 Task: Select the none option in the diff decorations.
Action: Mouse moved to (10, 670)
Screenshot: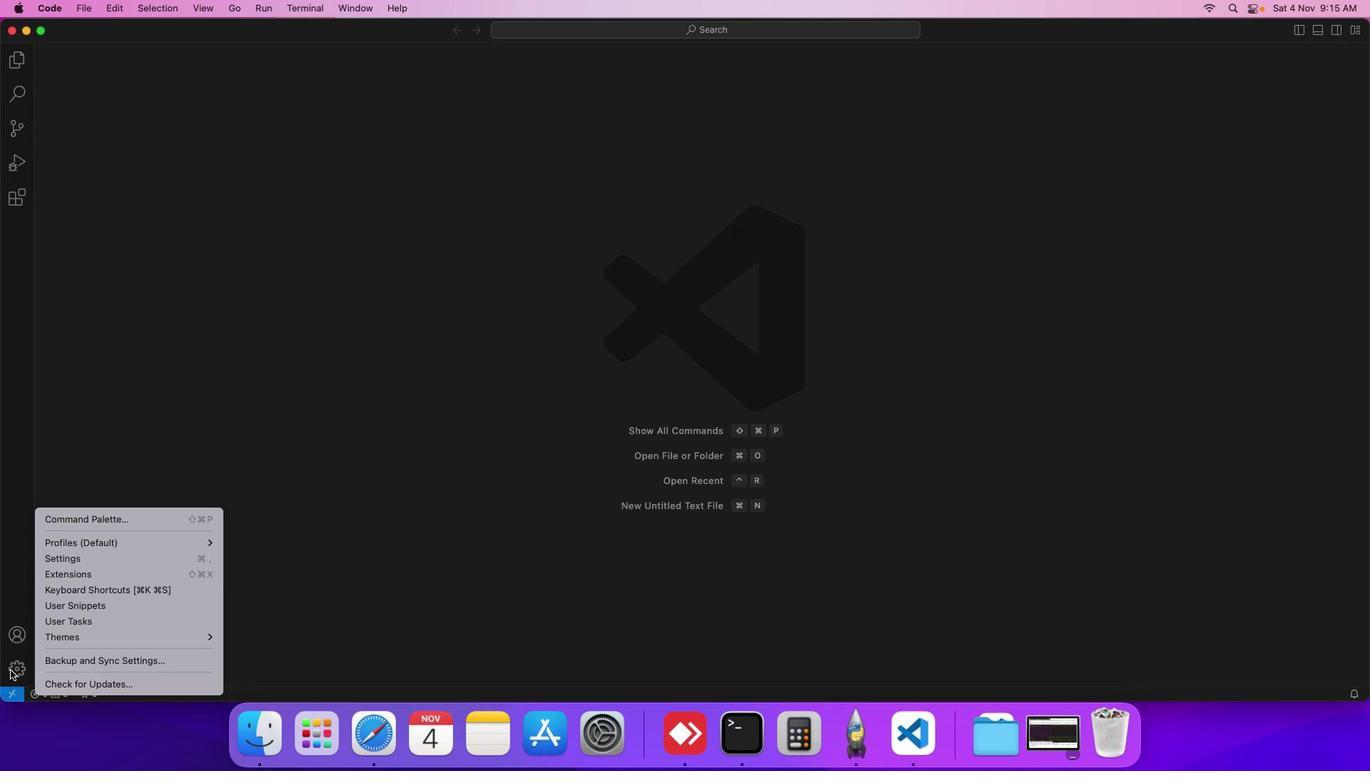 
Action: Mouse pressed left at (10, 670)
Screenshot: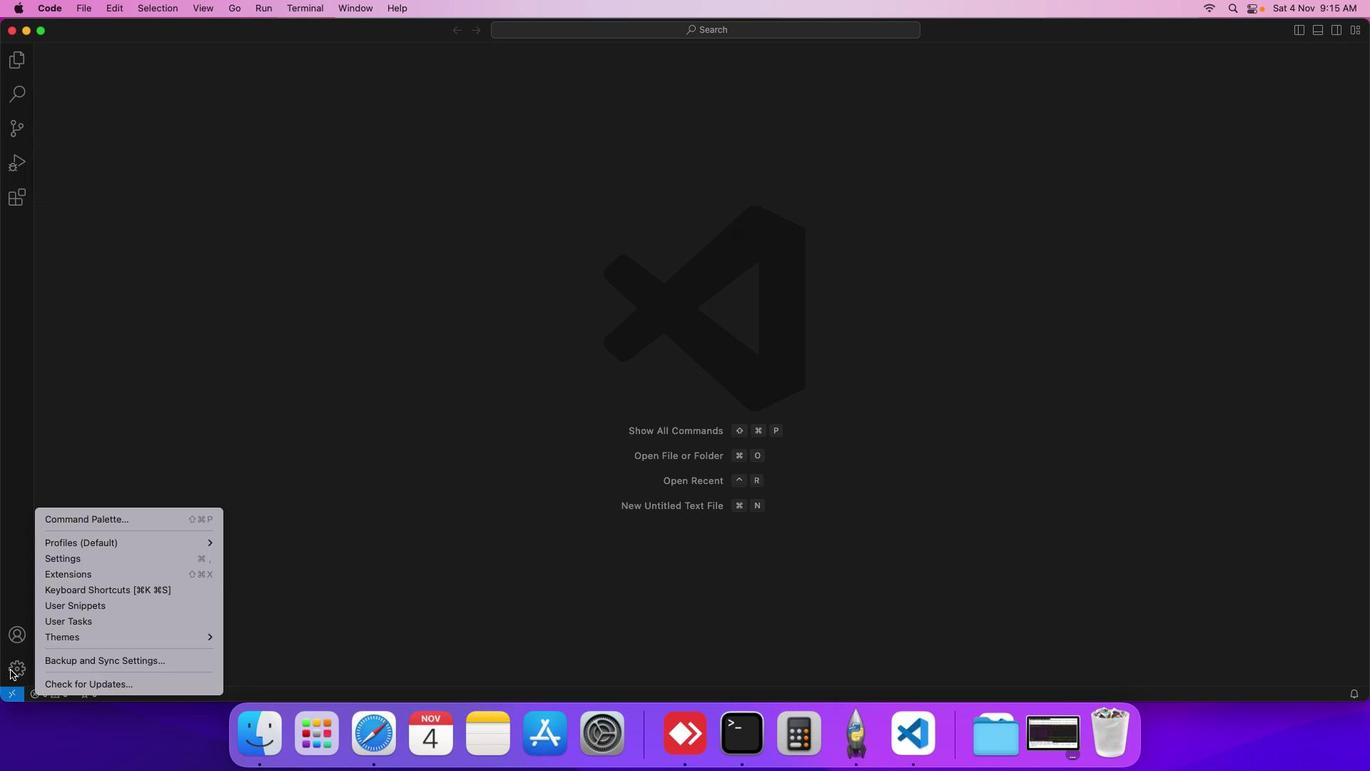 
Action: Mouse moved to (69, 565)
Screenshot: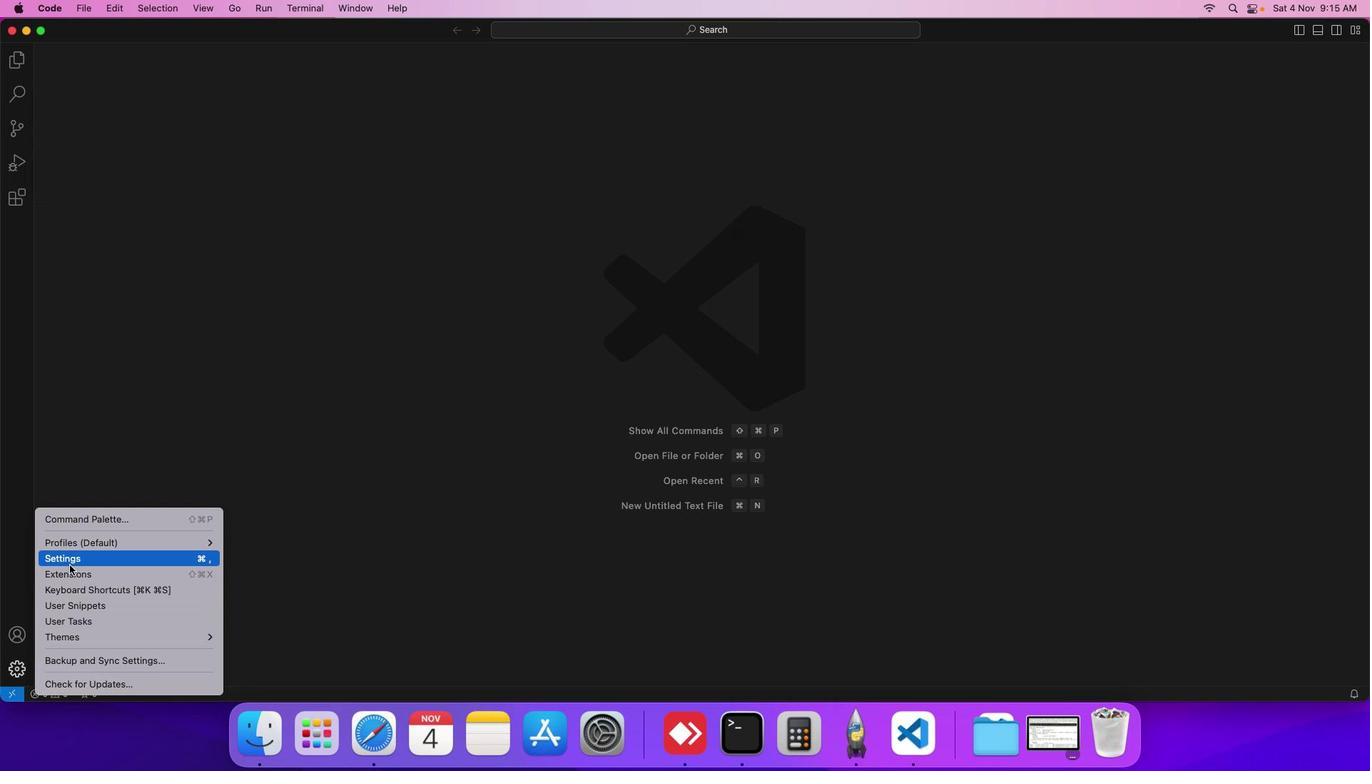 
Action: Mouse pressed left at (69, 565)
Screenshot: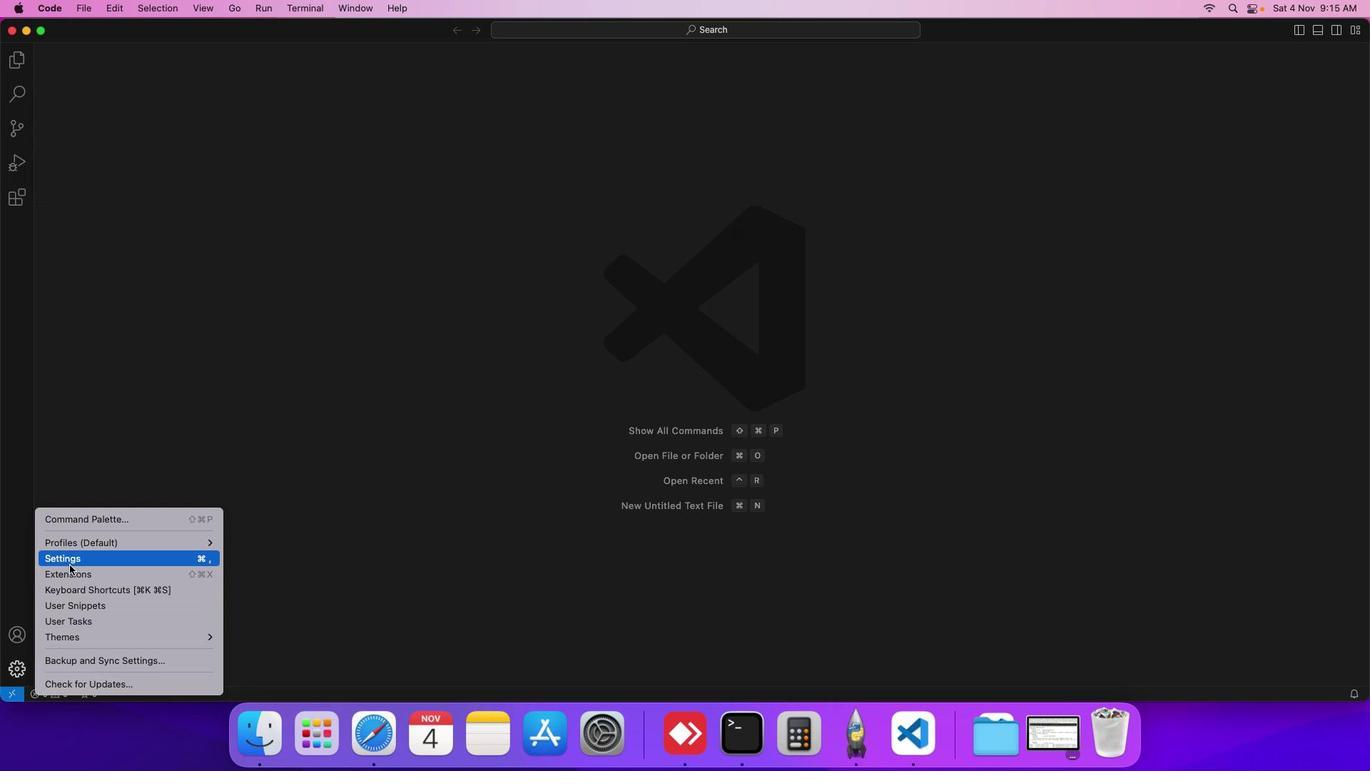 
Action: Mouse moved to (349, 207)
Screenshot: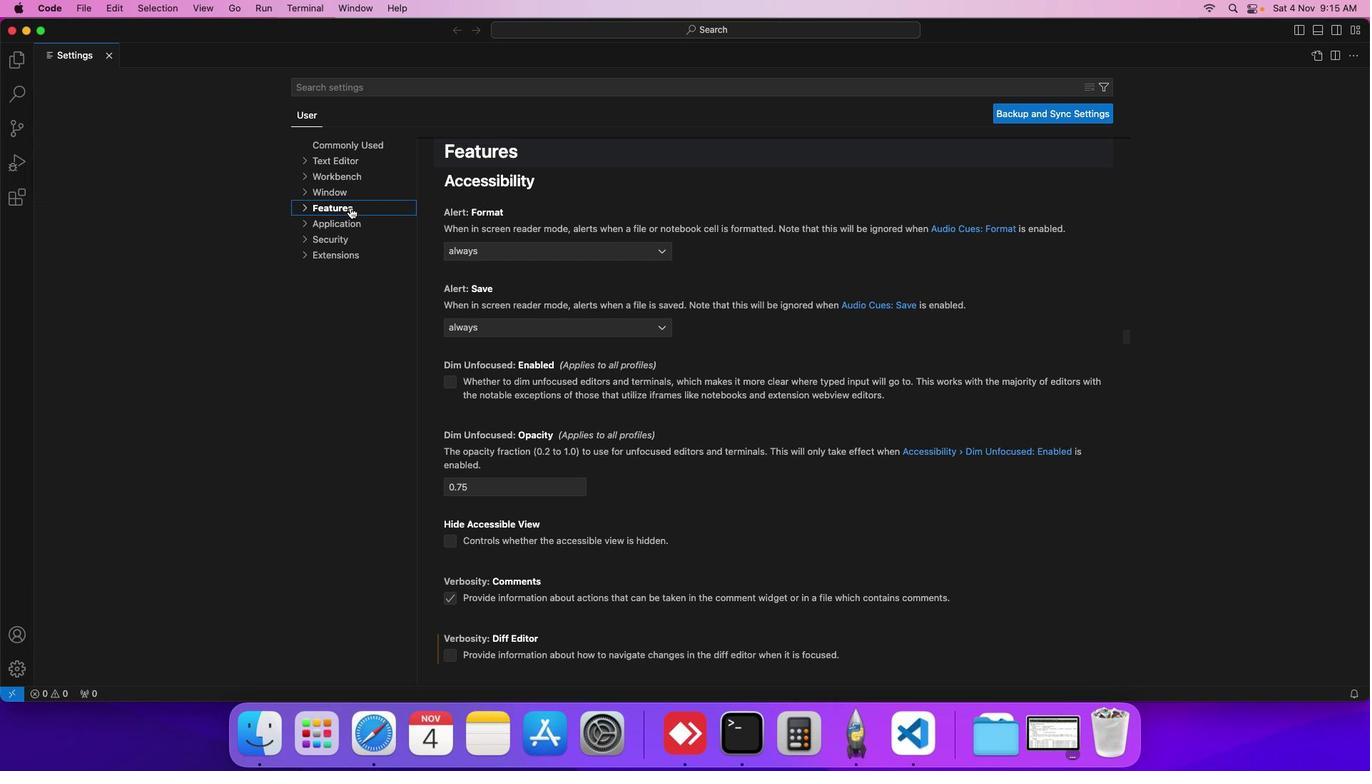 
Action: Mouse pressed left at (349, 207)
Screenshot: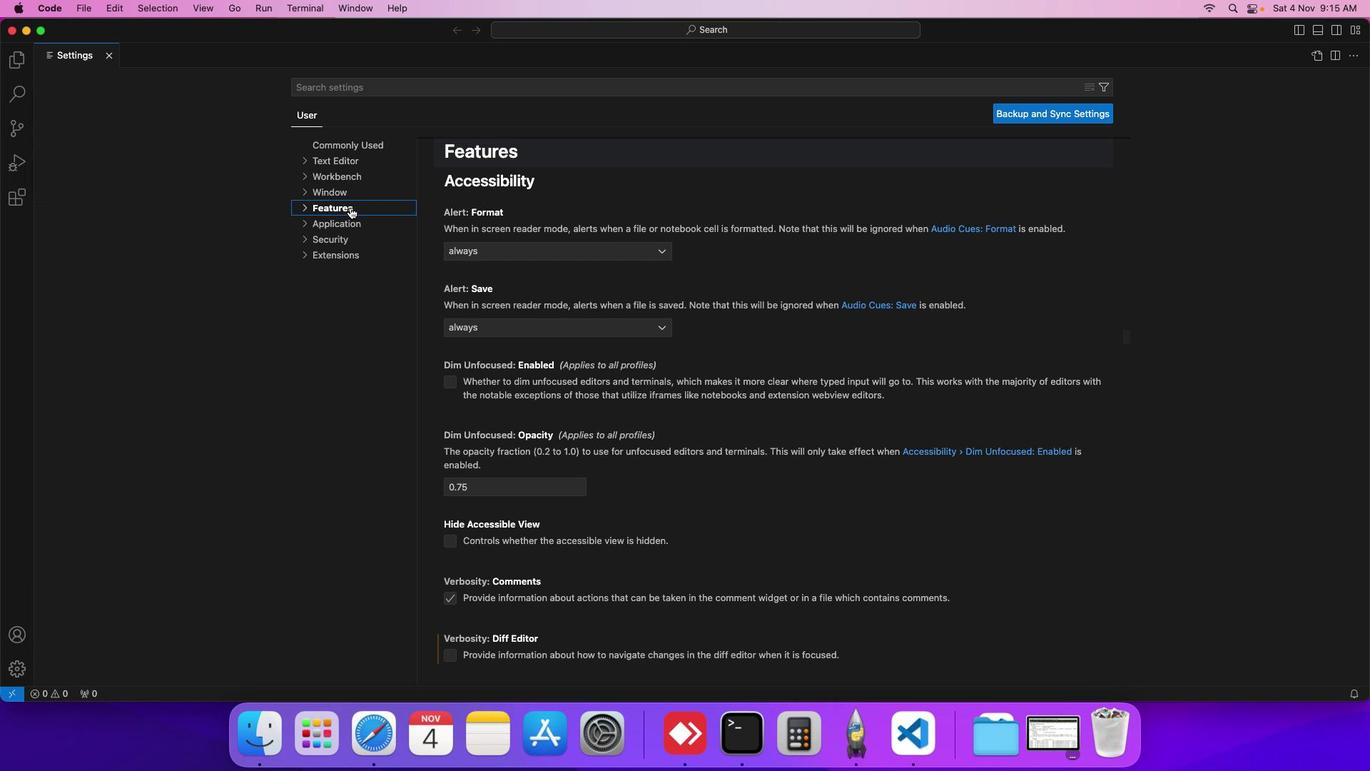 
Action: Mouse moved to (344, 297)
Screenshot: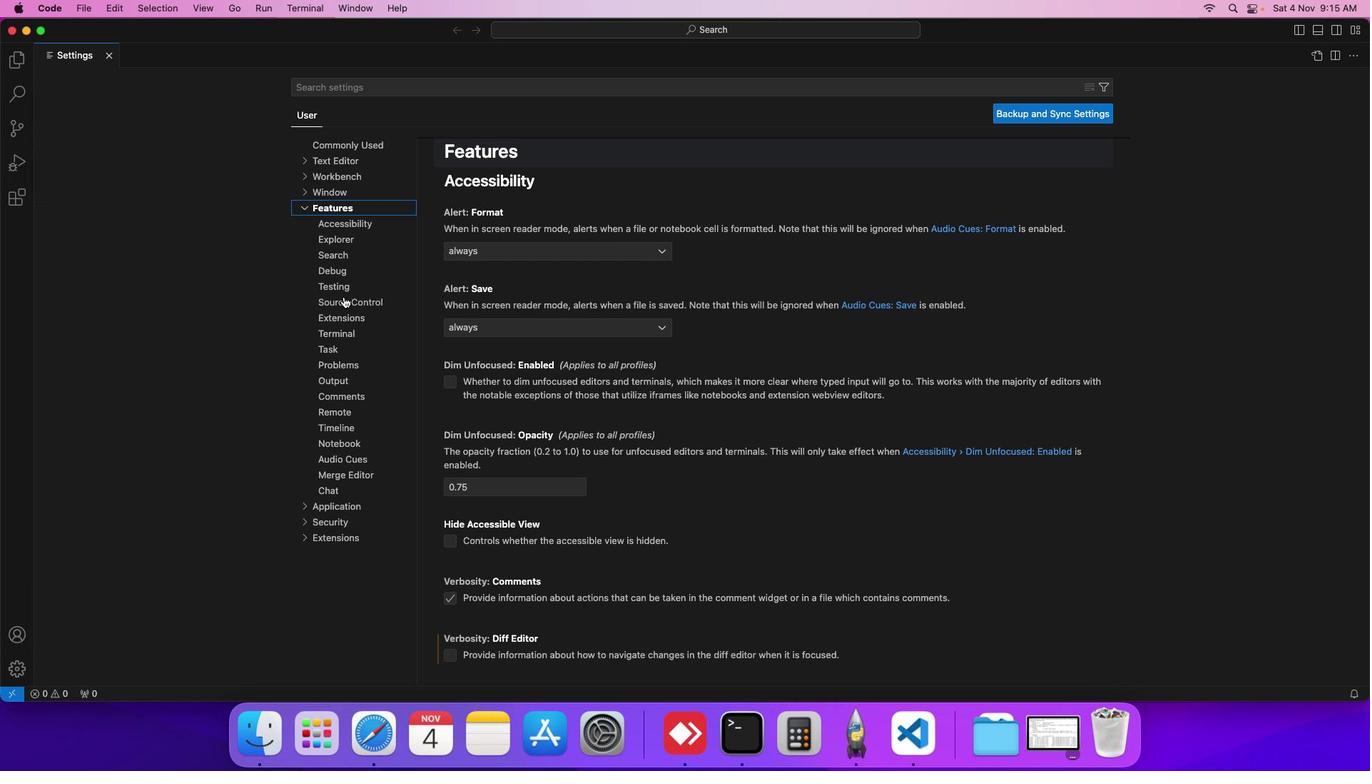 
Action: Mouse pressed left at (344, 297)
Screenshot: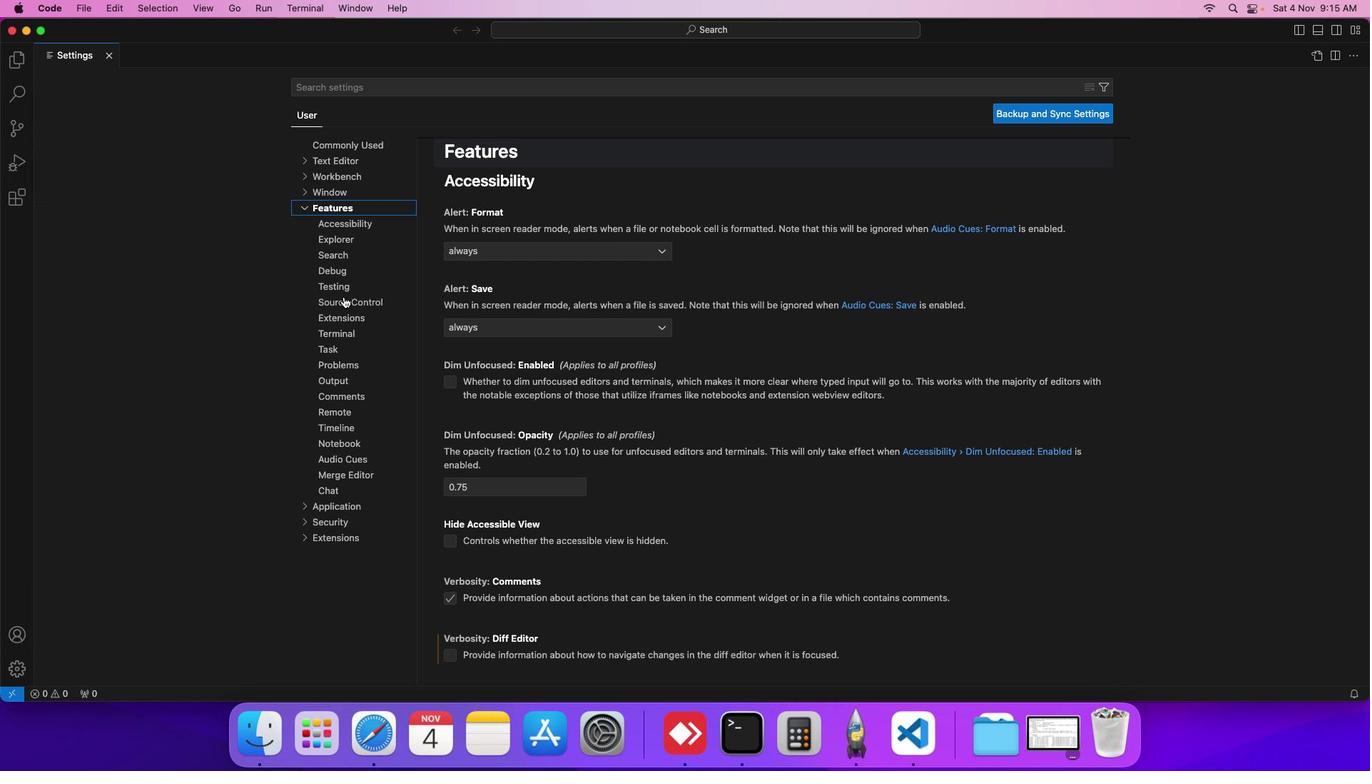 
Action: Mouse moved to (450, 404)
Screenshot: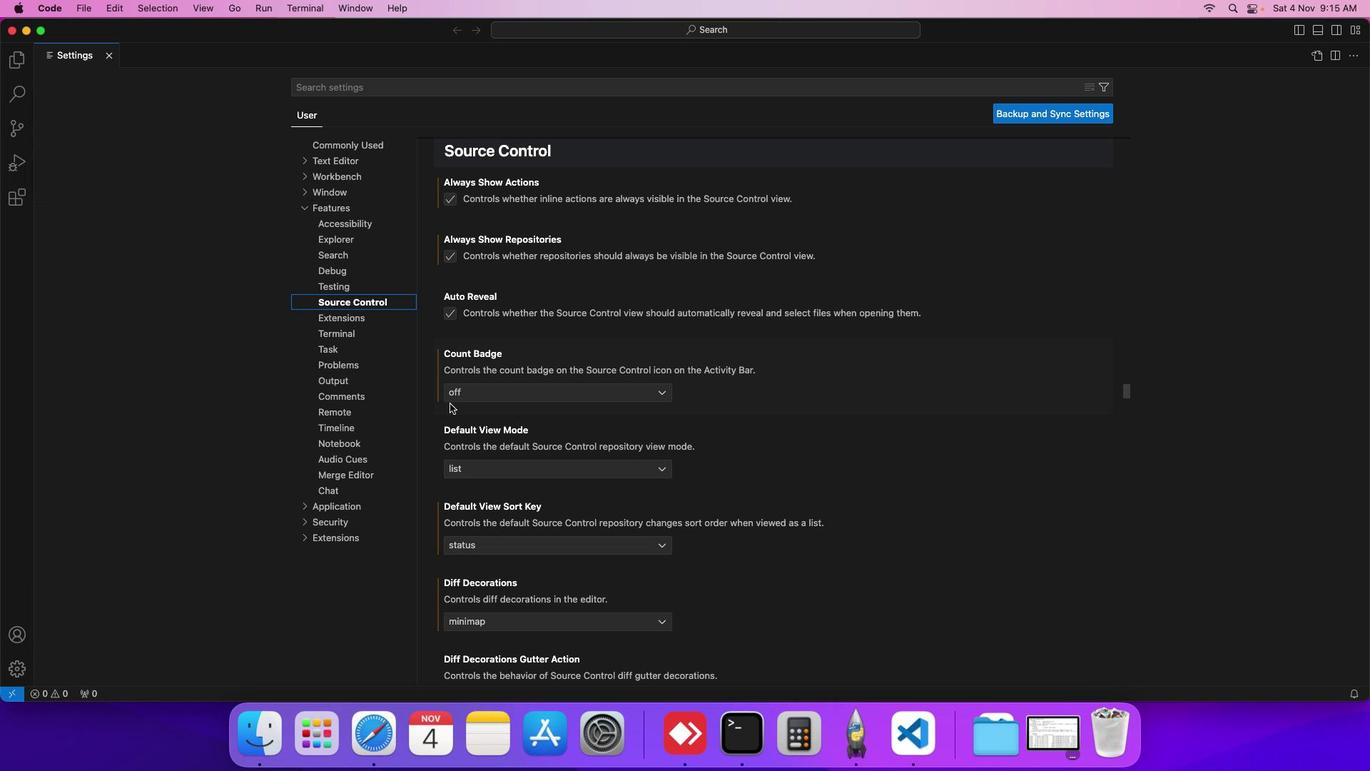 
Action: Mouse scrolled (450, 404) with delta (0, 0)
Screenshot: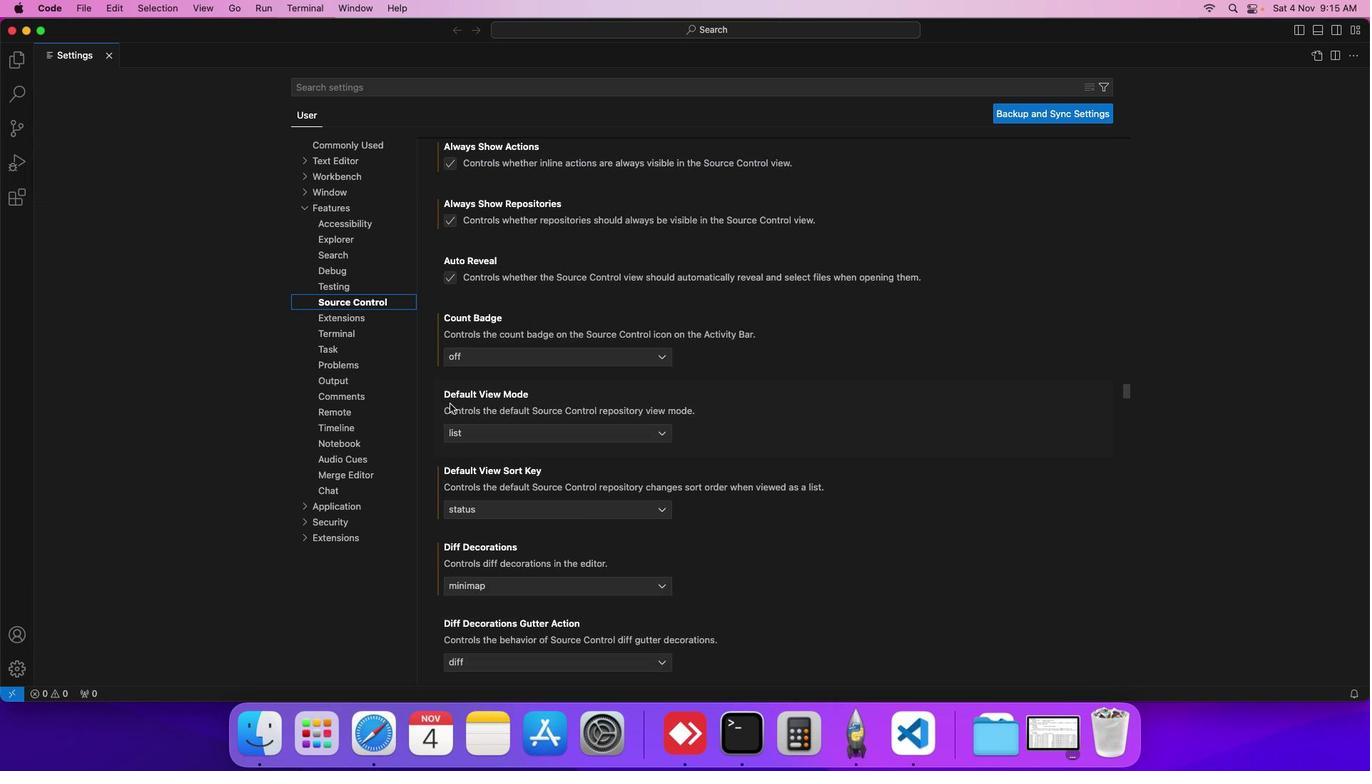 
Action: Mouse scrolled (450, 404) with delta (0, 0)
Screenshot: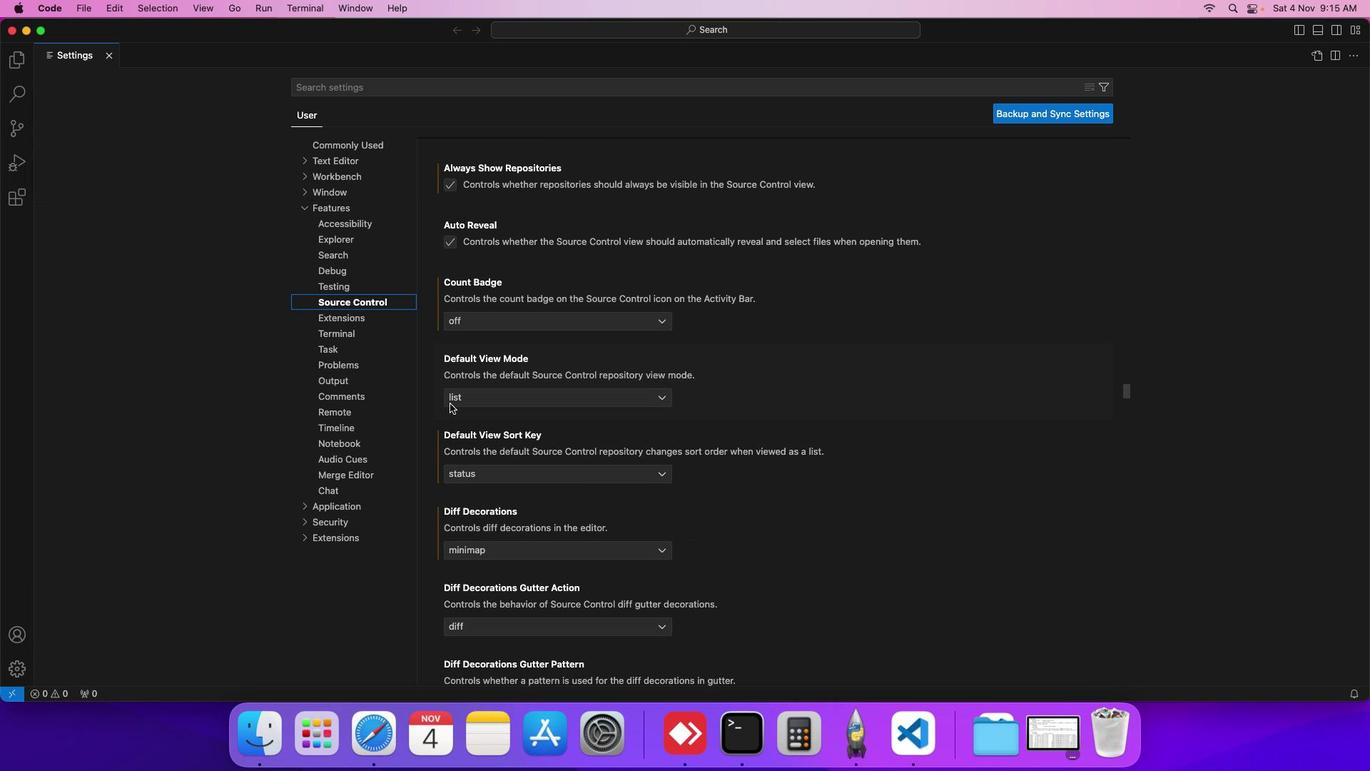 
Action: Mouse scrolled (450, 404) with delta (0, 0)
Screenshot: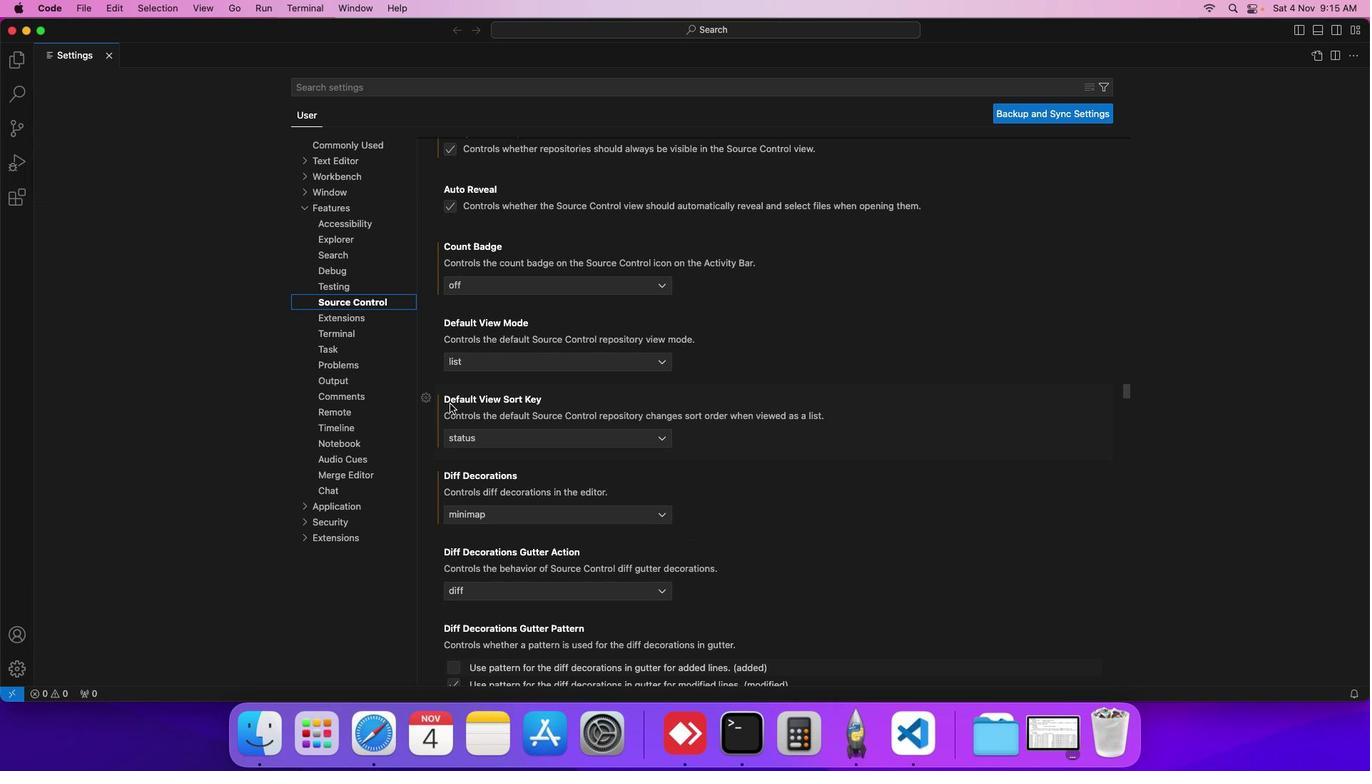
Action: Mouse moved to (503, 517)
Screenshot: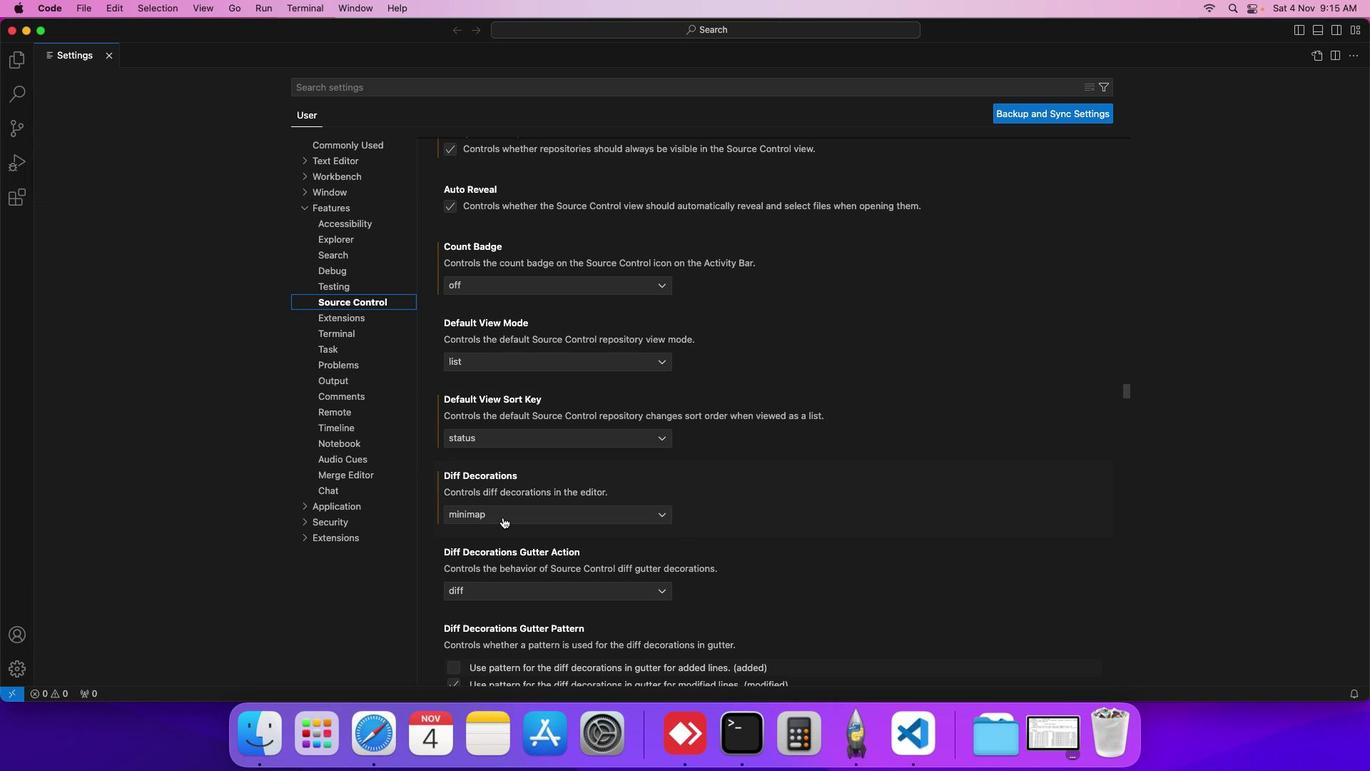 
Action: Mouse pressed left at (503, 517)
Screenshot: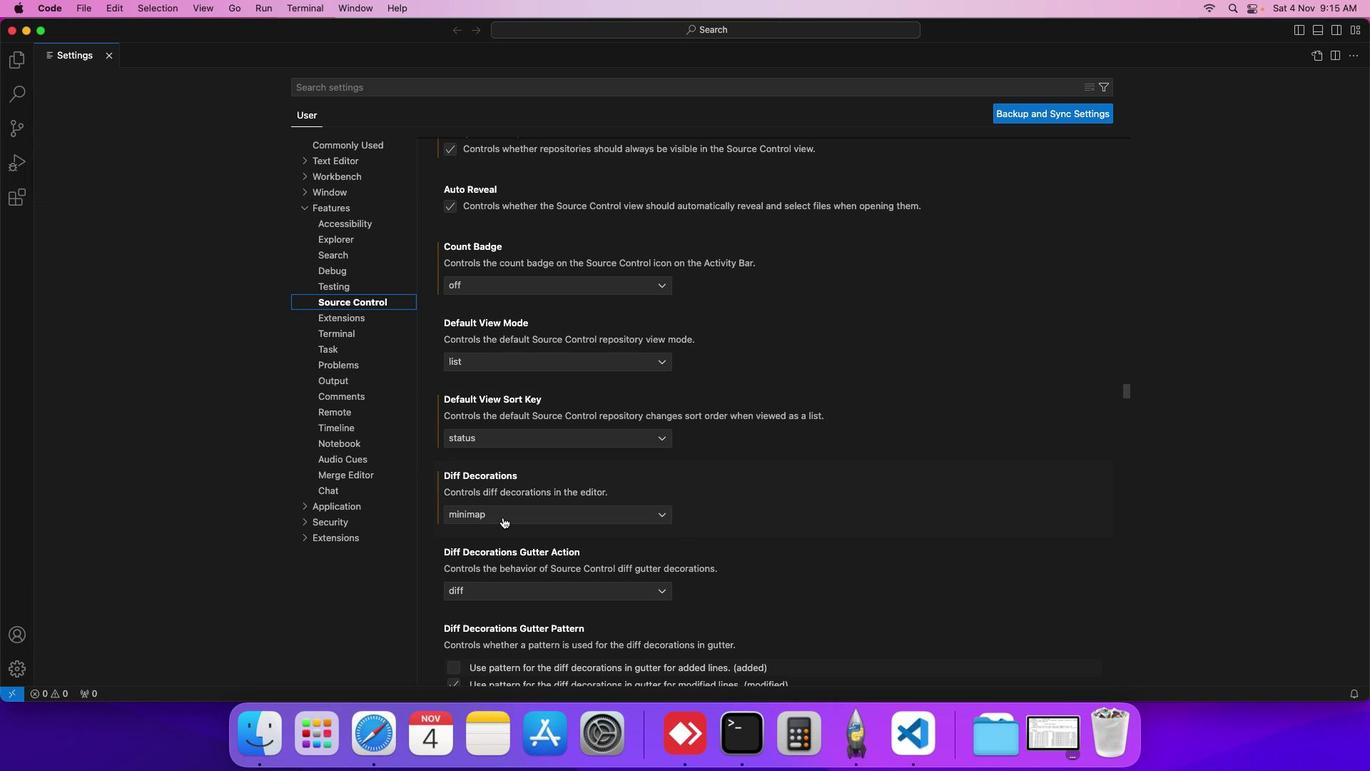 
Action: Mouse moved to (484, 591)
Screenshot: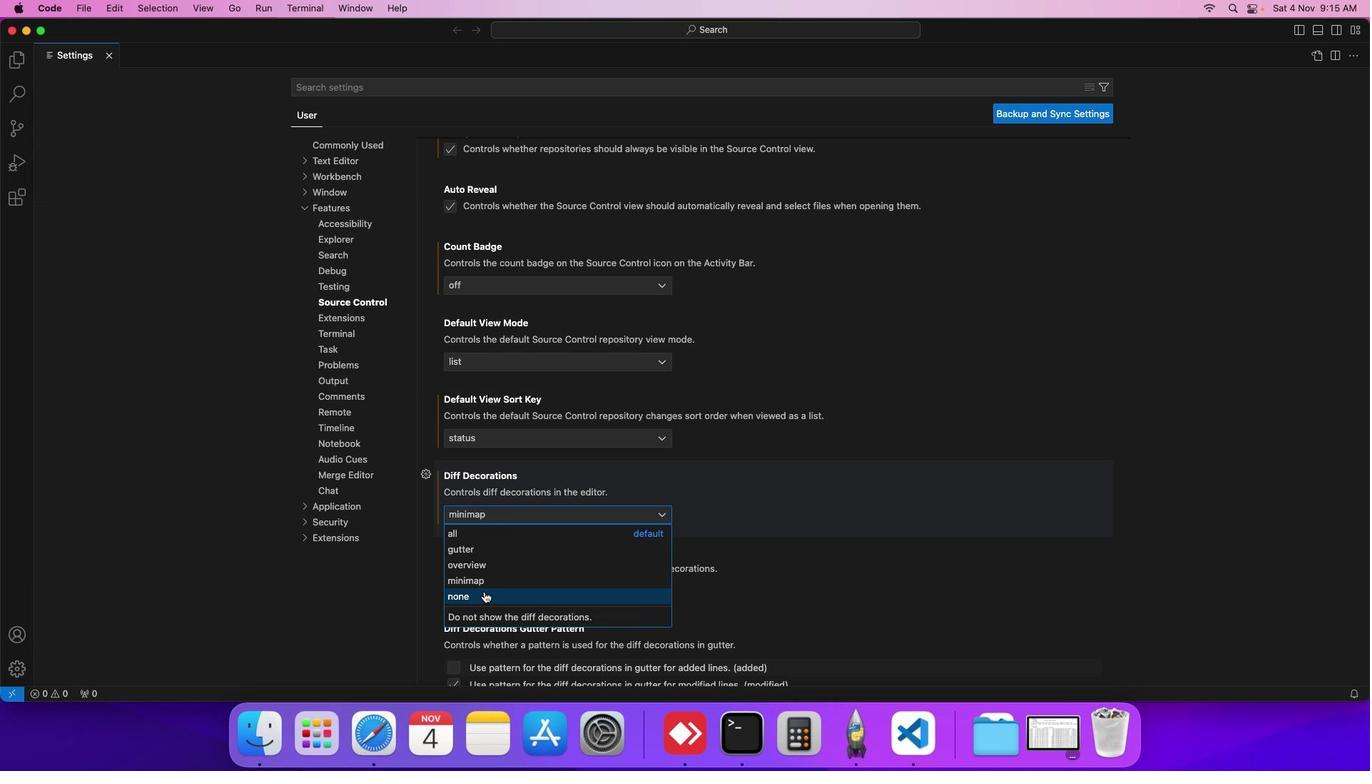 
Action: Mouse pressed left at (484, 591)
Screenshot: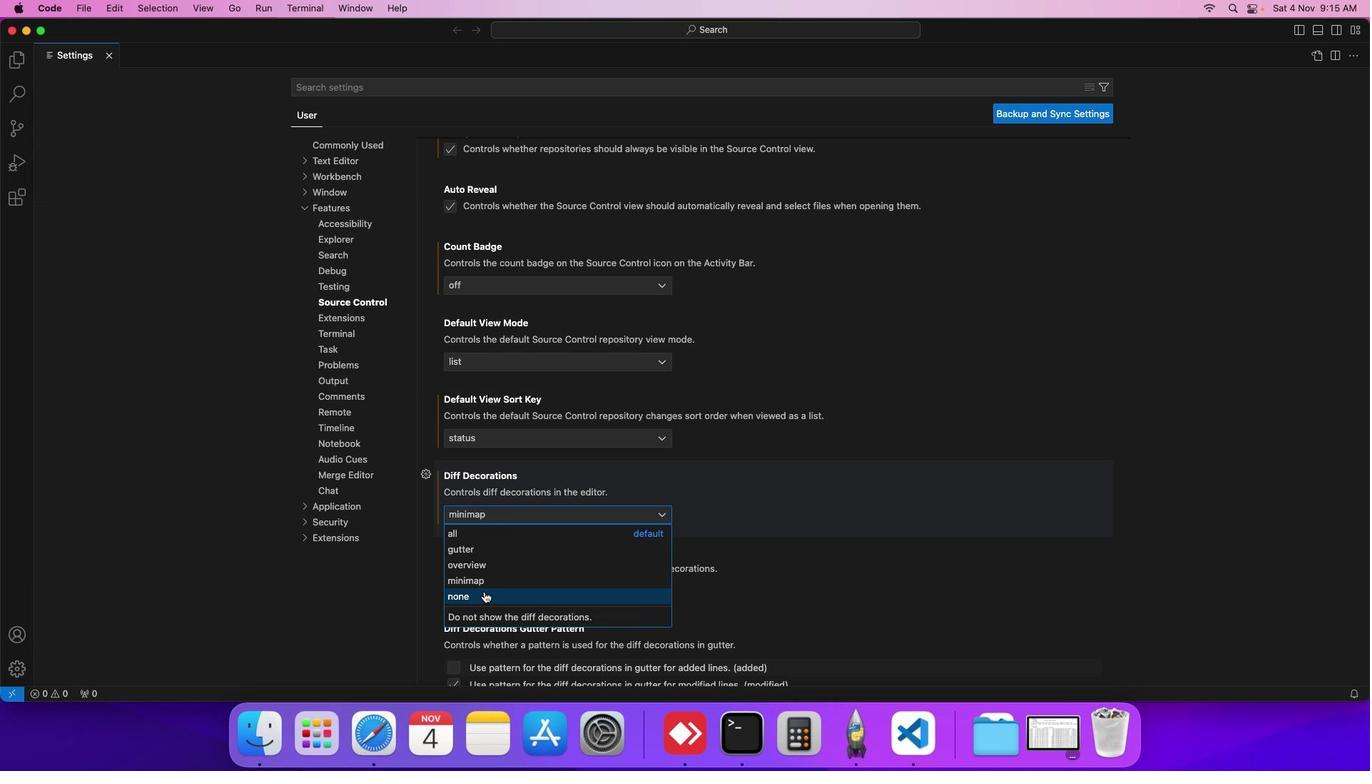 
